 Task: Assign carxxstreet791@gmail.com as Assignee of Child Issue ChildIssue0000000406 of Issue Issue0000000203 in Backlog  in Scrum Project Project0000000041 in Jira. Assign carxxstreet791@gmail.com as Assignee of Child Issue ChildIssue0000000407 of Issue Issue0000000204 in Backlog  in Scrum Project Project0000000041 in Jira. Assign carxxstreet791@gmail.com as Assignee of Child Issue ChildIssue0000000408 of Issue Issue0000000204 in Backlog  in Scrum Project Project0000000041 in Jira. Assign carxxstreet791@gmail.com as Assignee of Child Issue ChildIssue0000000409 of Issue Issue0000000205 in Backlog  in Scrum Project Project0000000041 in Jira. Assign carxxstreet791@gmail.com as Assignee of Child Issue ChildIssue0000000410 of Issue Issue0000000205 in Backlog  in Scrum Project Project0000000041 in Jira
Action: Mouse moved to (346, 415)
Screenshot: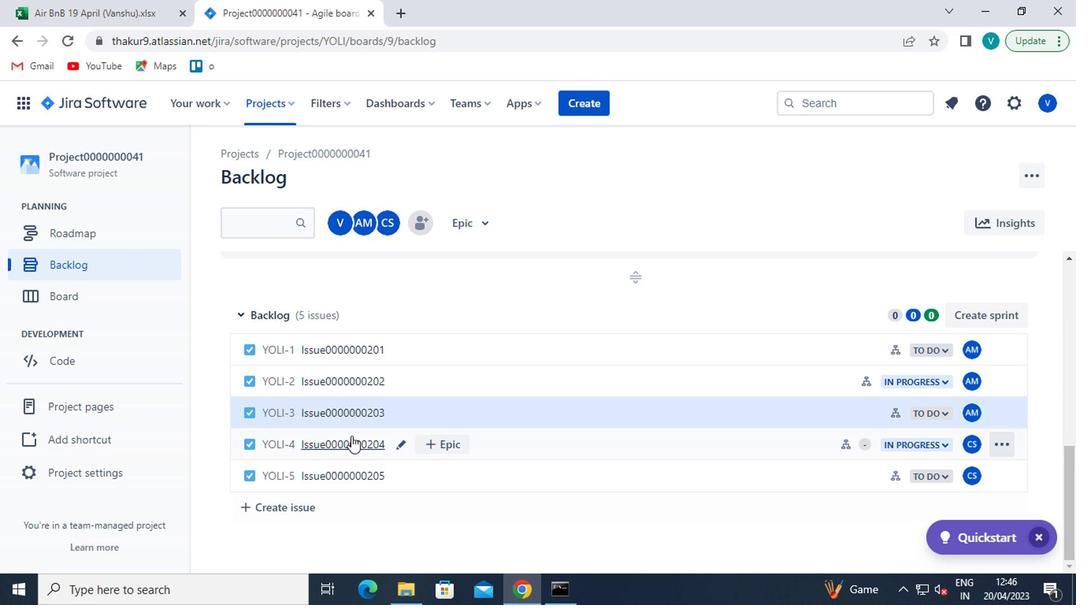 
Action: Mouse pressed left at (346, 415)
Screenshot: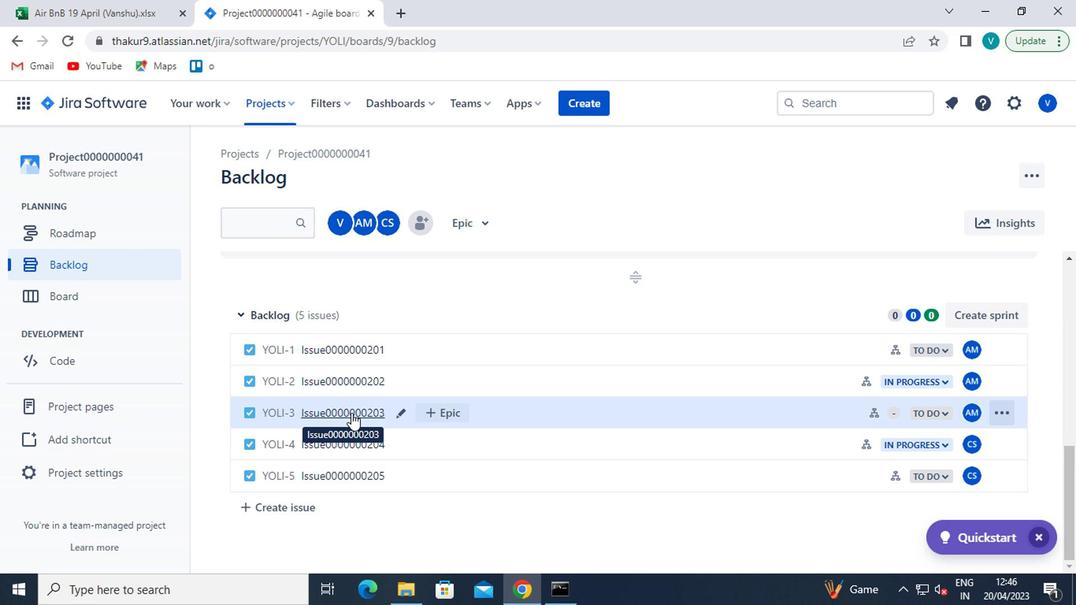 
Action: Mouse moved to (864, 400)
Screenshot: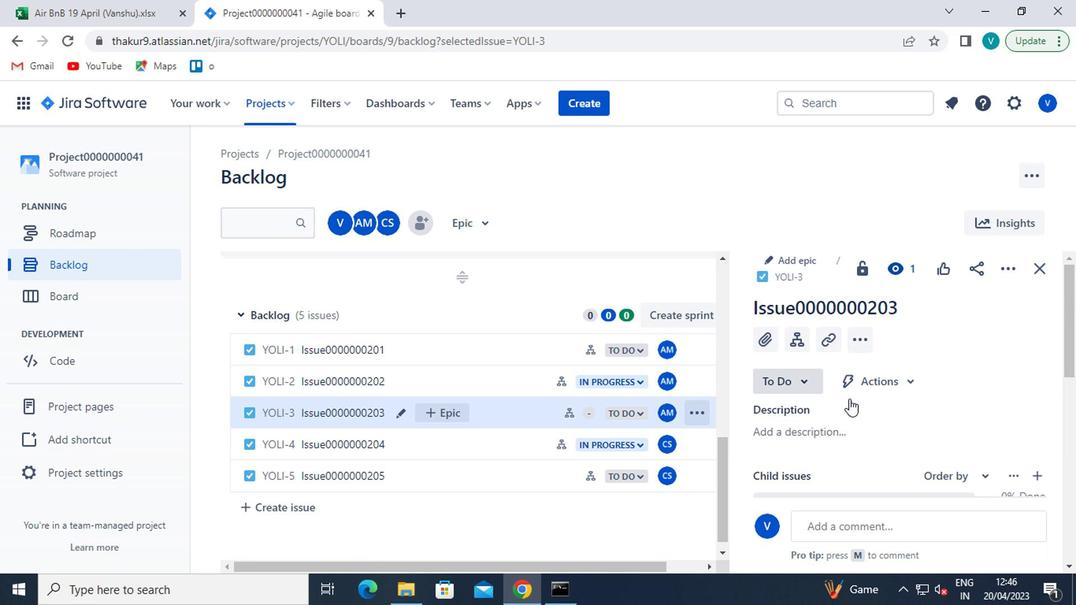
Action: Mouse scrolled (864, 399) with delta (0, 0)
Screenshot: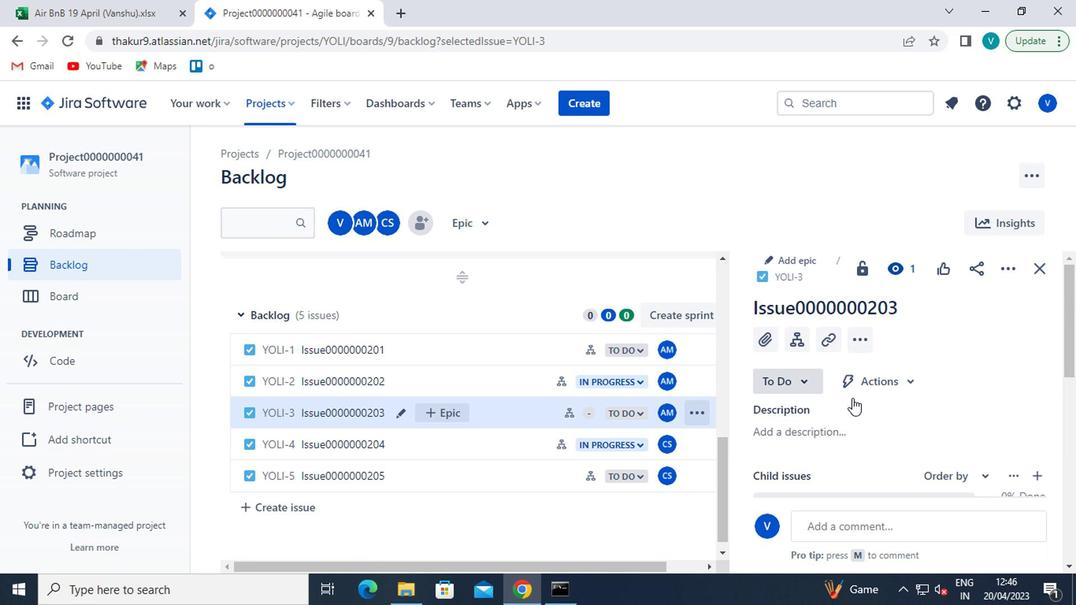
Action: Mouse scrolled (864, 399) with delta (0, 0)
Screenshot: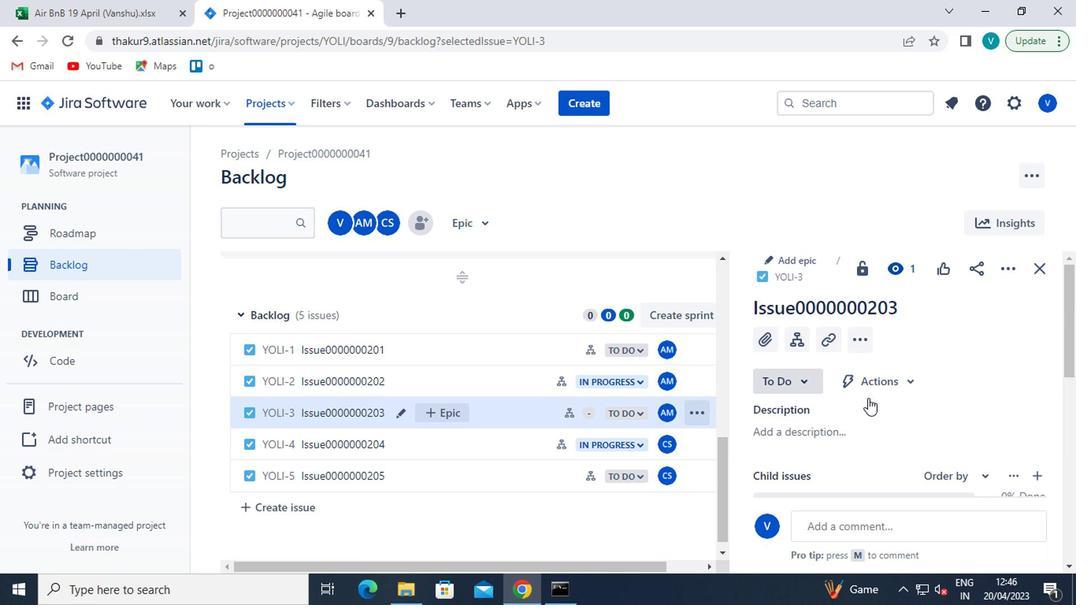 
Action: Mouse scrolled (864, 399) with delta (0, 0)
Screenshot: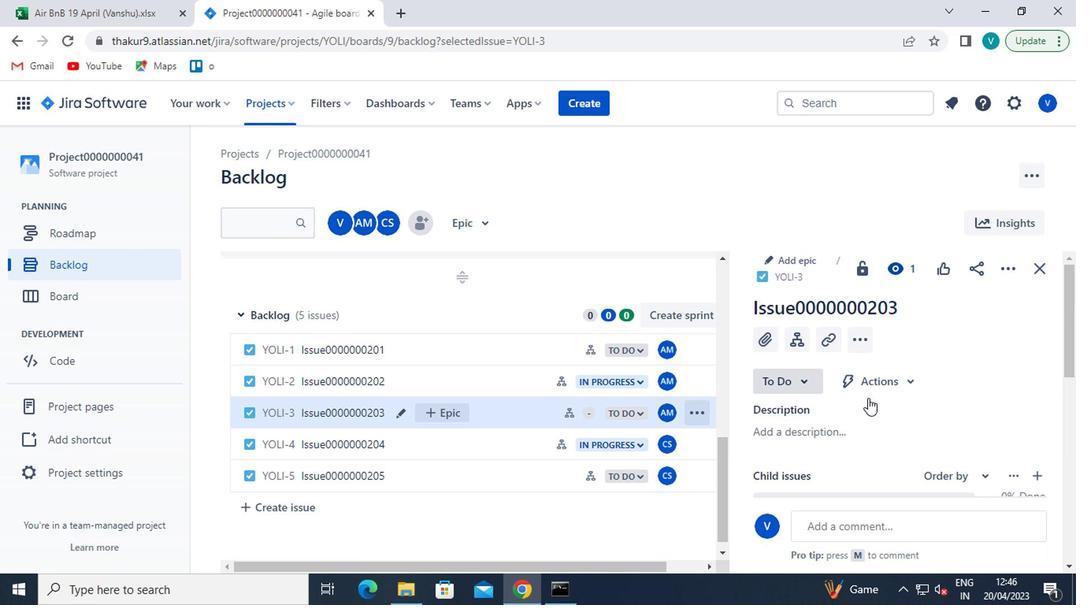 
Action: Mouse scrolled (864, 399) with delta (0, 0)
Screenshot: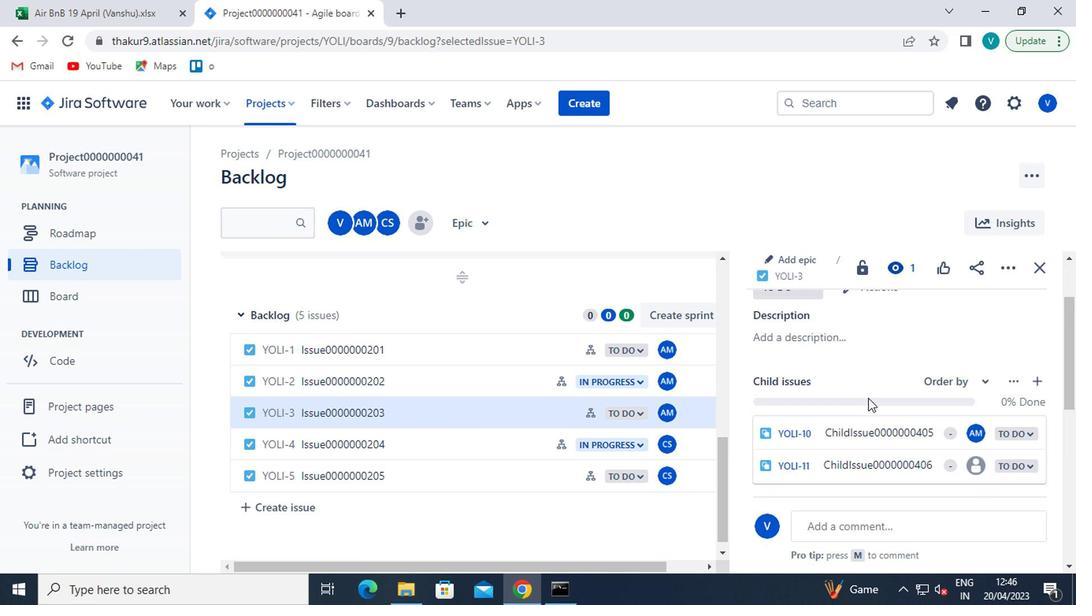 
Action: Mouse moved to (869, 403)
Screenshot: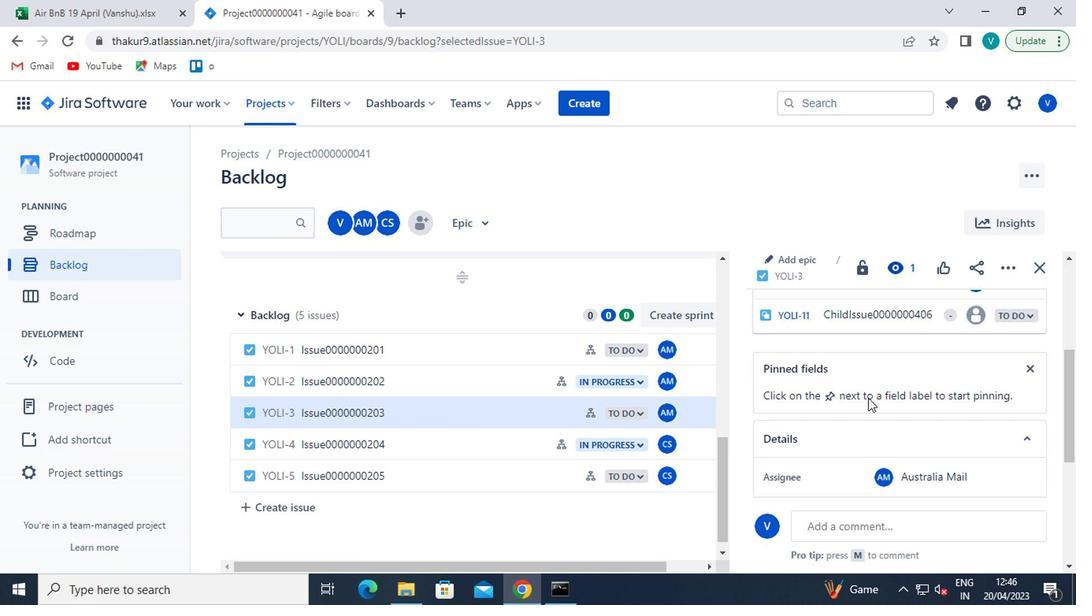 
Action: Mouse scrolled (869, 404) with delta (0, 0)
Screenshot: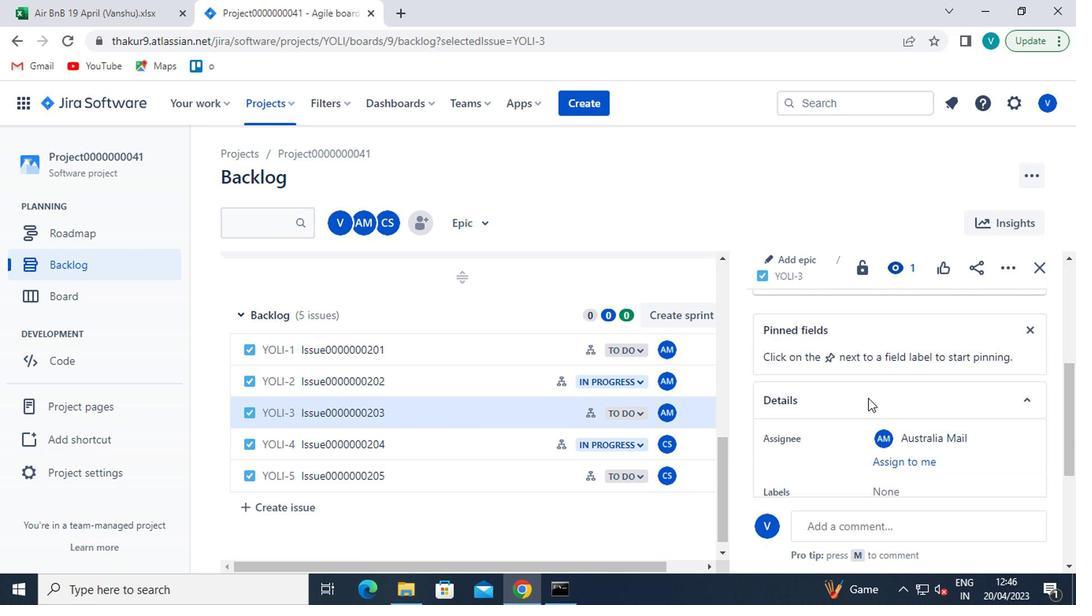 
Action: Mouse scrolled (869, 404) with delta (0, 0)
Screenshot: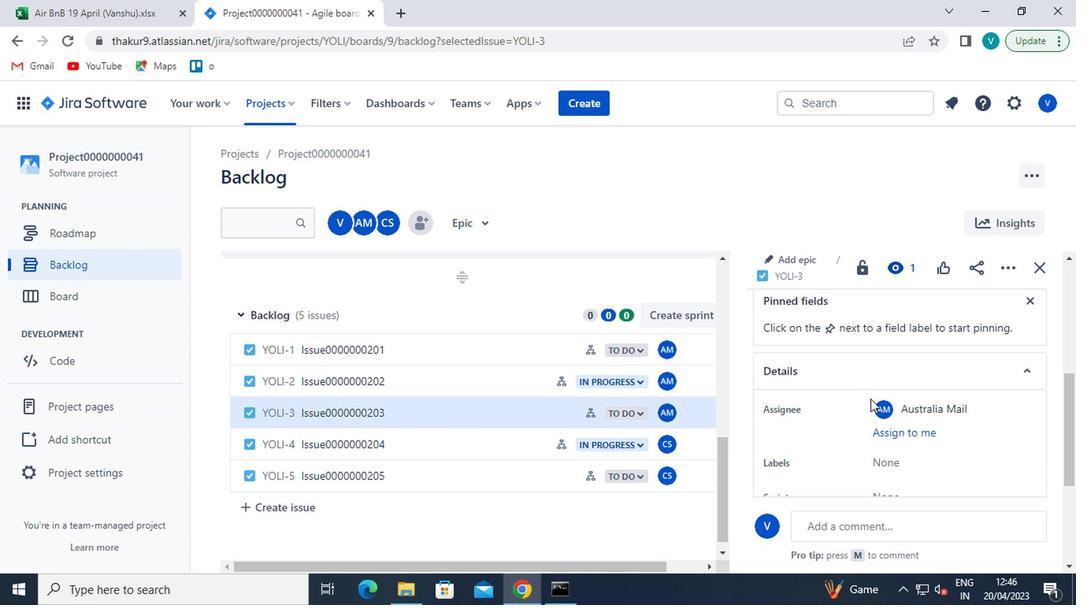 
Action: Mouse scrolled (869, 404) with delta (0, 0)
Screenshot: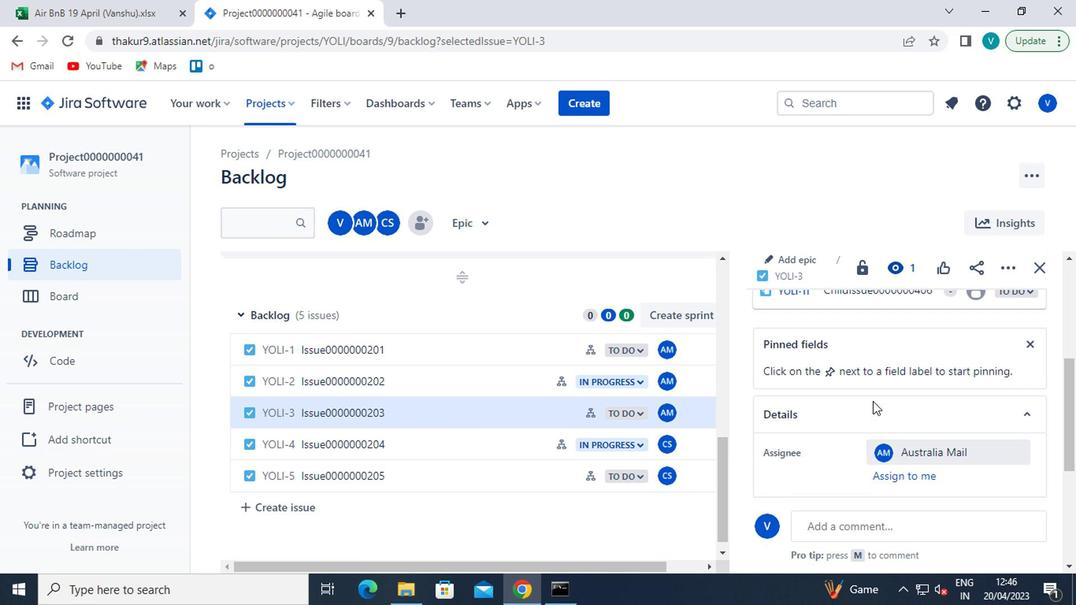 
Action: Mouse moved to (970, 479)
Screenshot: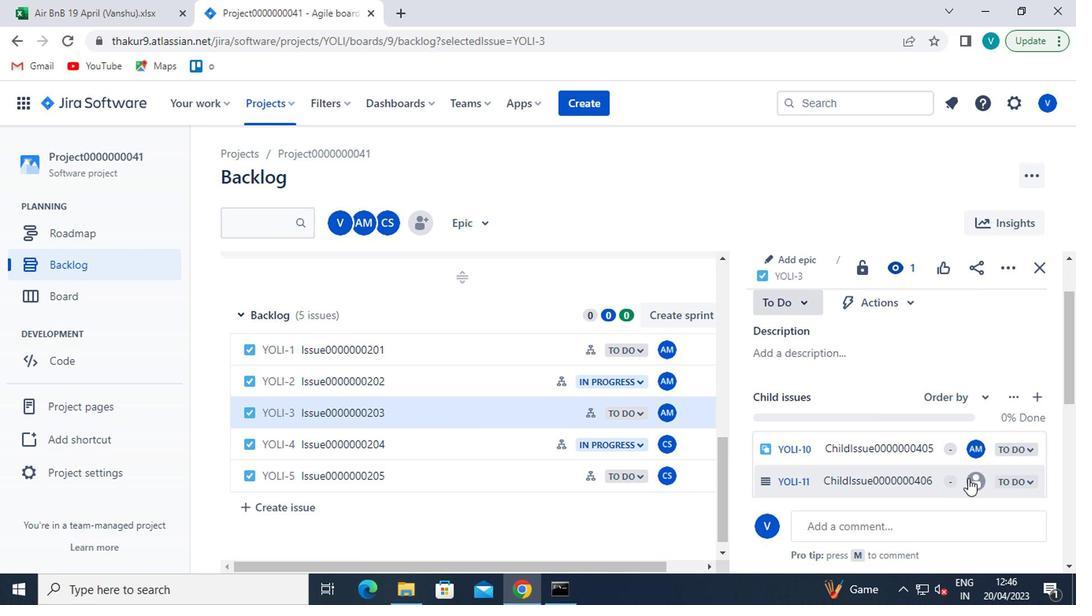 
Action: Mouse pressed left at (970, 479)
Screenshot: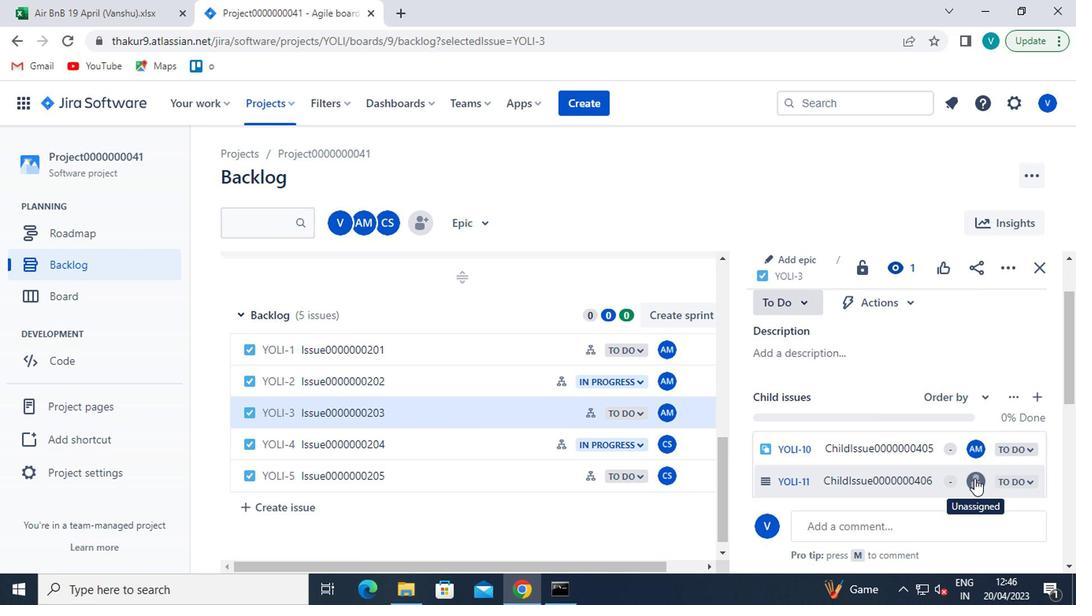 
Action: Mouse moved to (816, 515)
Screenshot: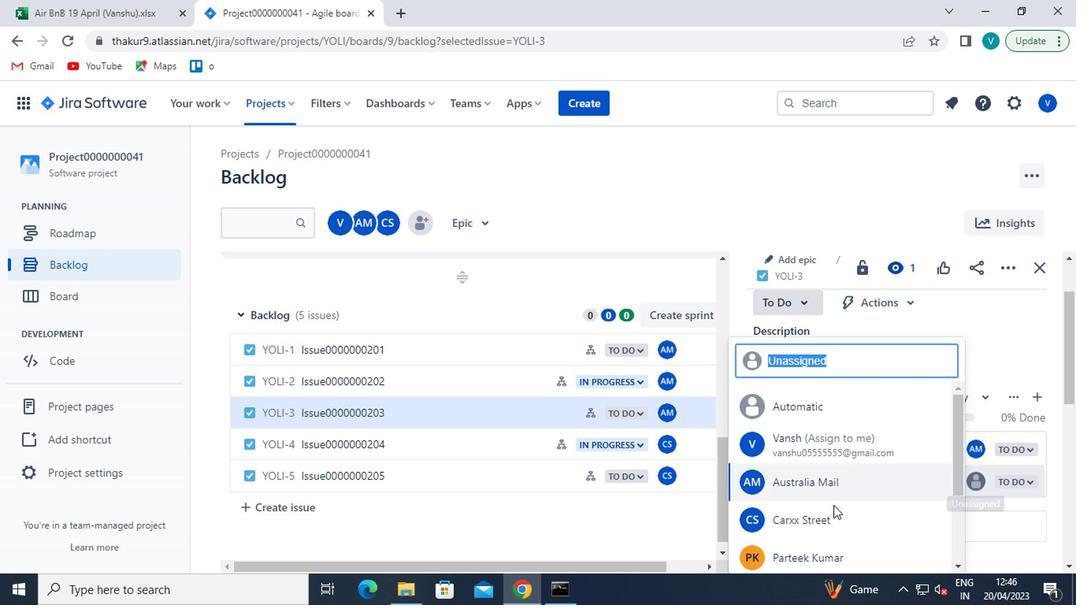 
Action: Mouse pressed left at (816, 515)
Screenshot: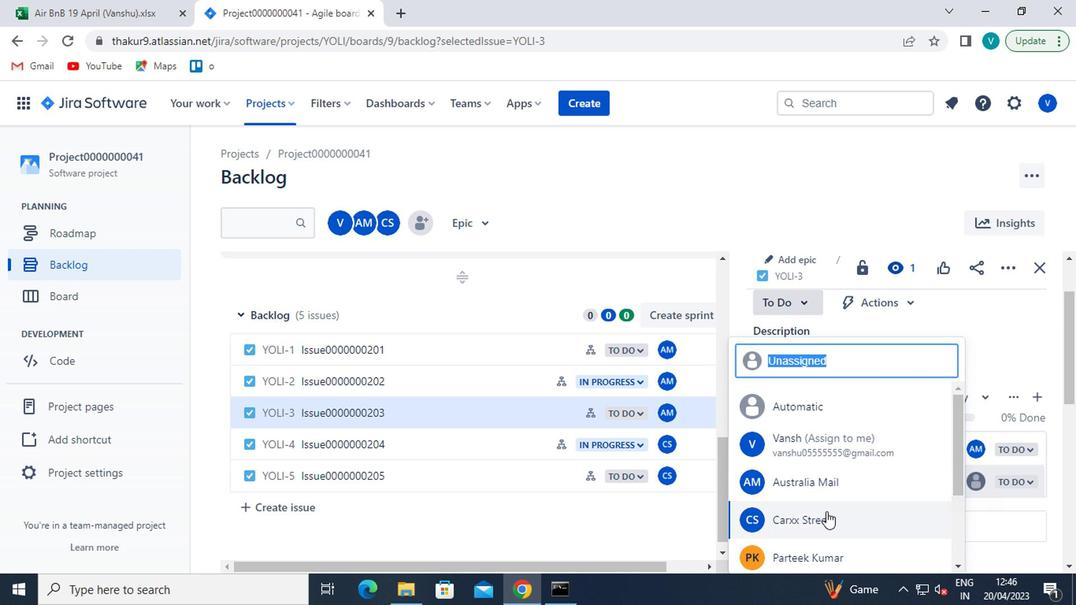 
Action: Mouse moved to (332, 442)
Screenshot: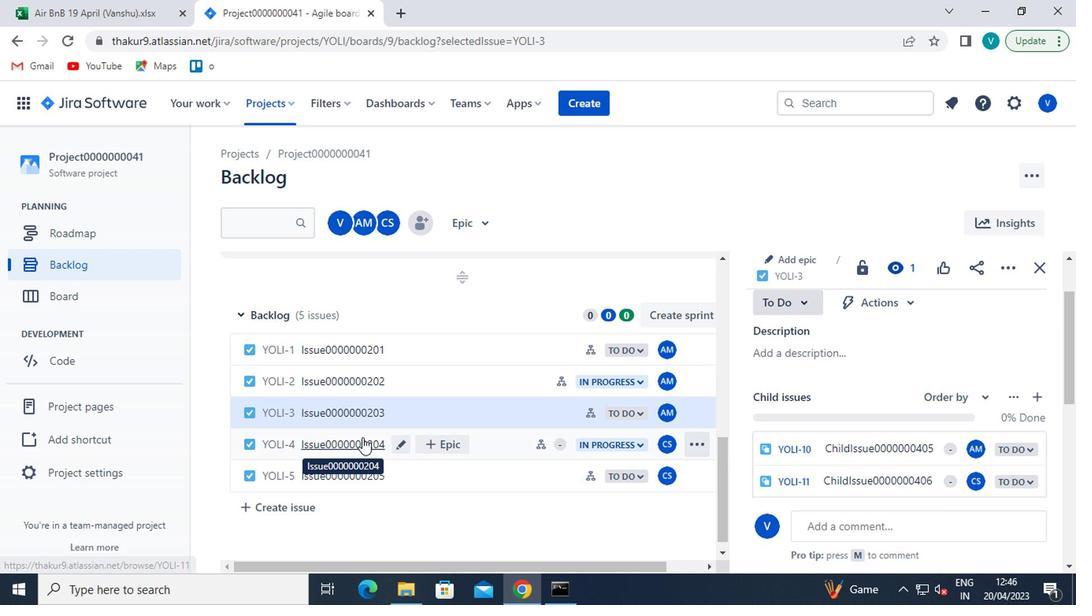 
Action: Mouse pressed left at (332, 442)
Screenshot: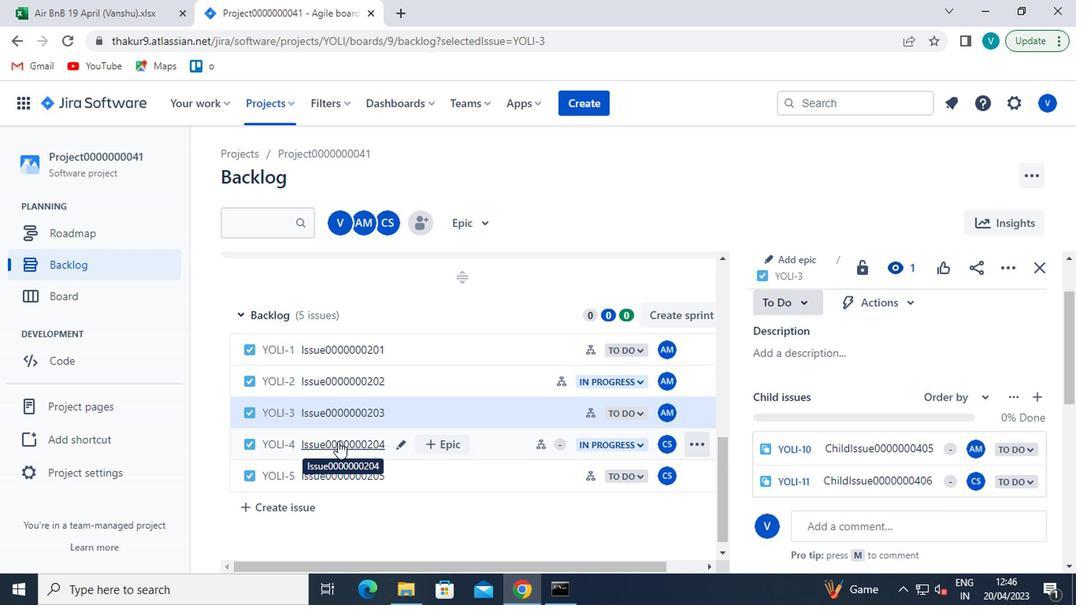 
Action: Mouse moved to (782, 422)
Screenshot: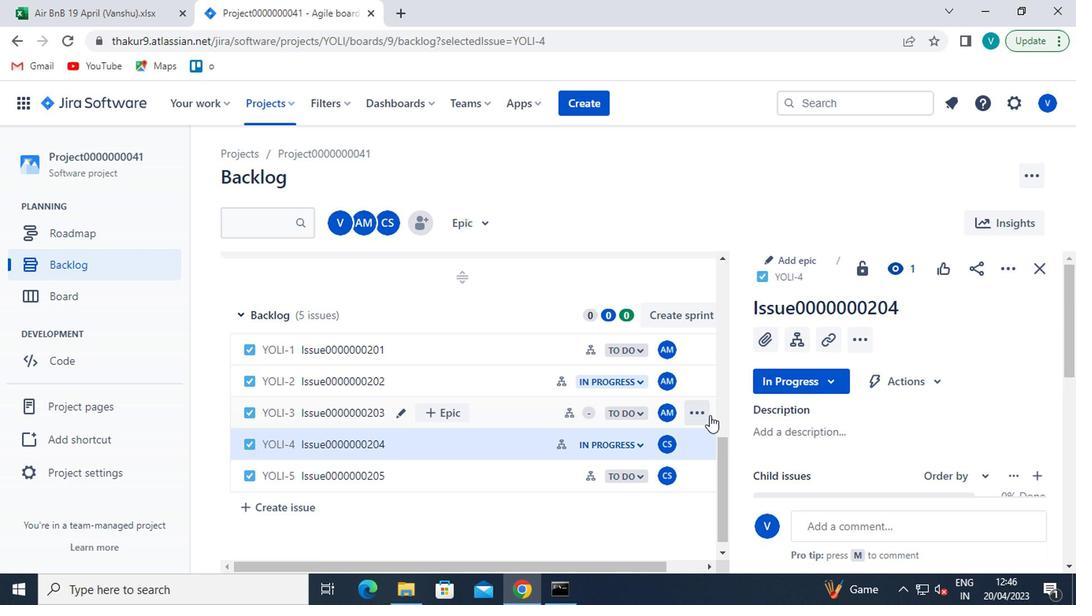 
Action: Mouse scrolled (782, 422) with delta (0, 0)
Screenshot: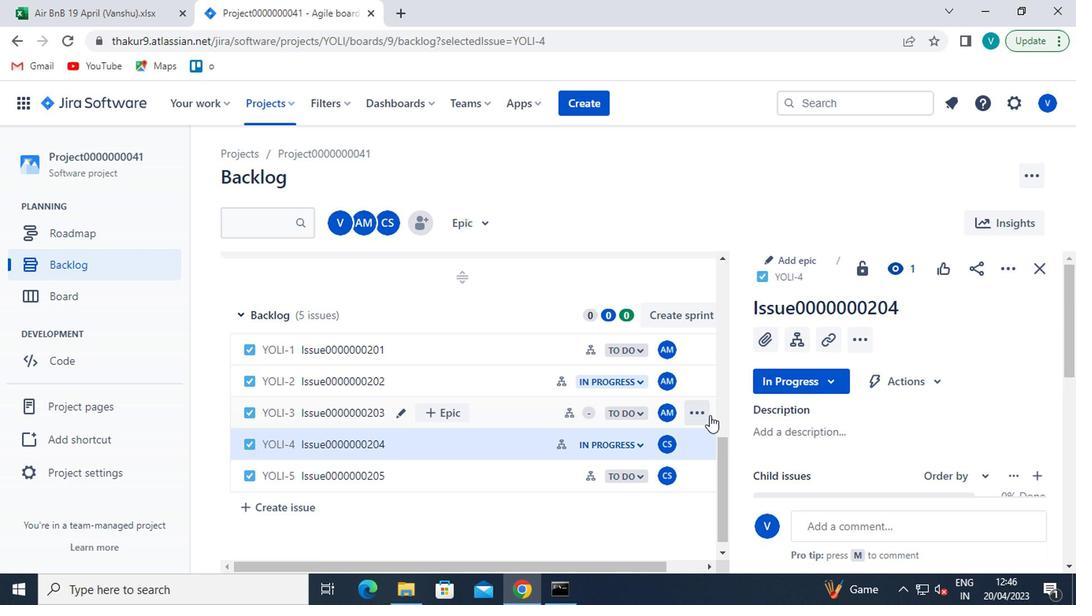 
Action: Mouse moved to (790, 424)
Screenshot: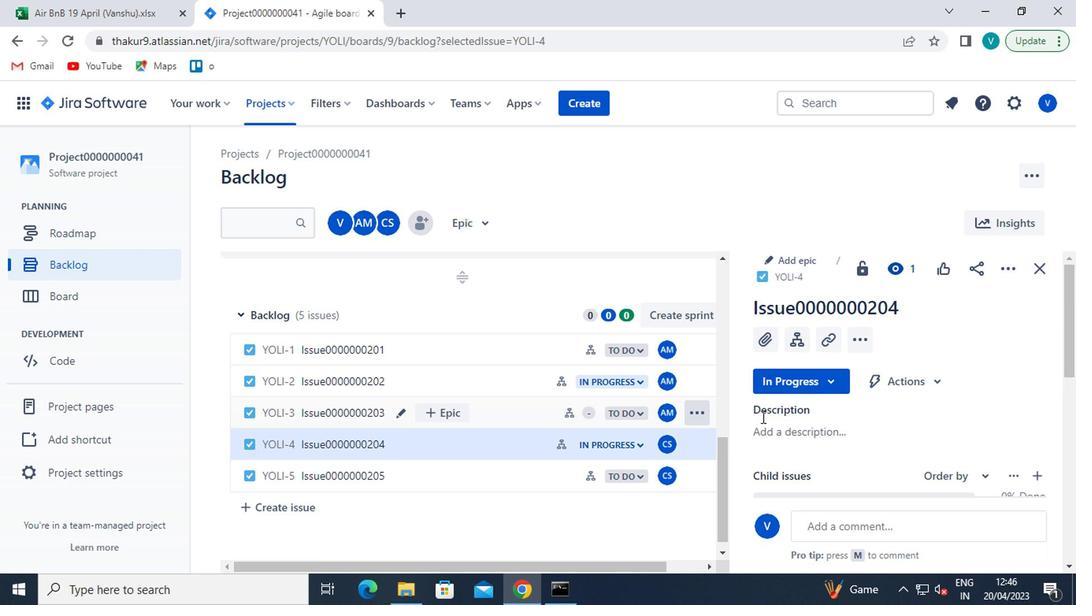 
Action: Mouse scrolled (790, 423) with delta (0, 0)
Screenshot: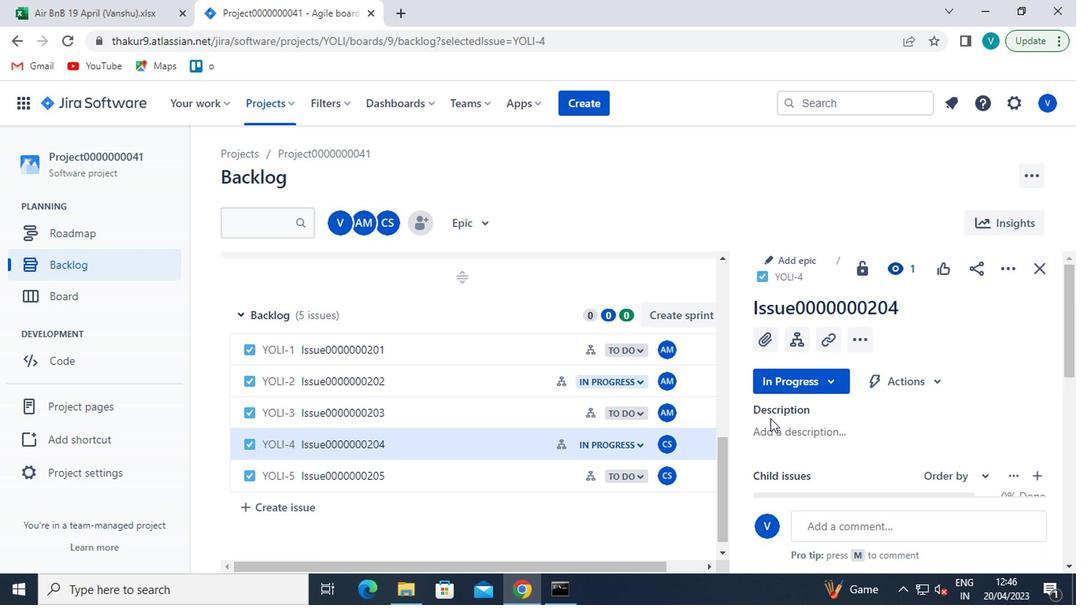 
Action: Mouse moved to (973, 381)
Screenshot: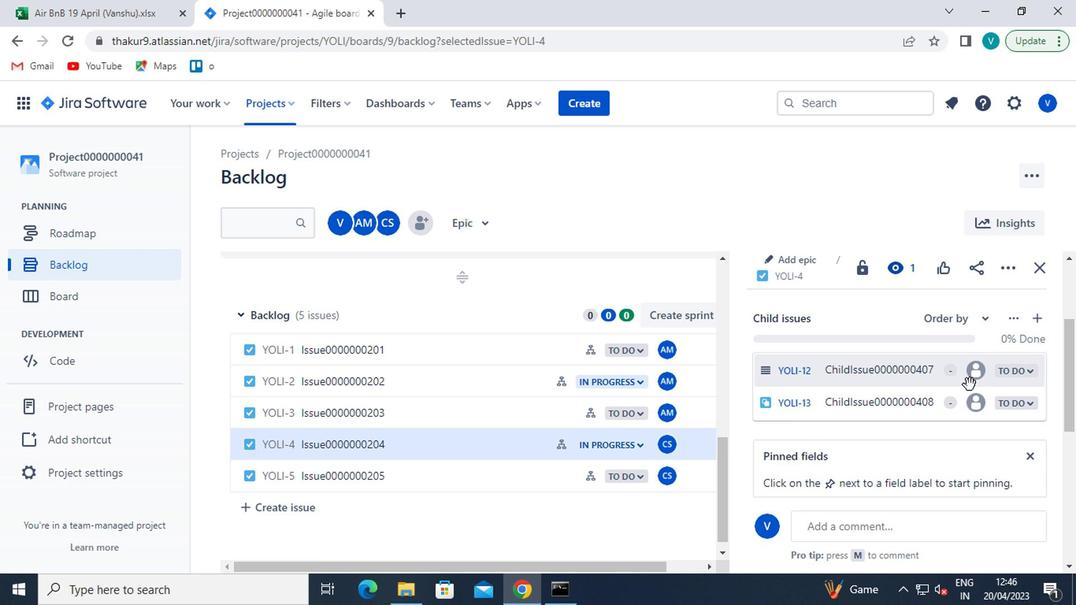 
Action: Mouse pressed left at (973, 381)
Screenshot: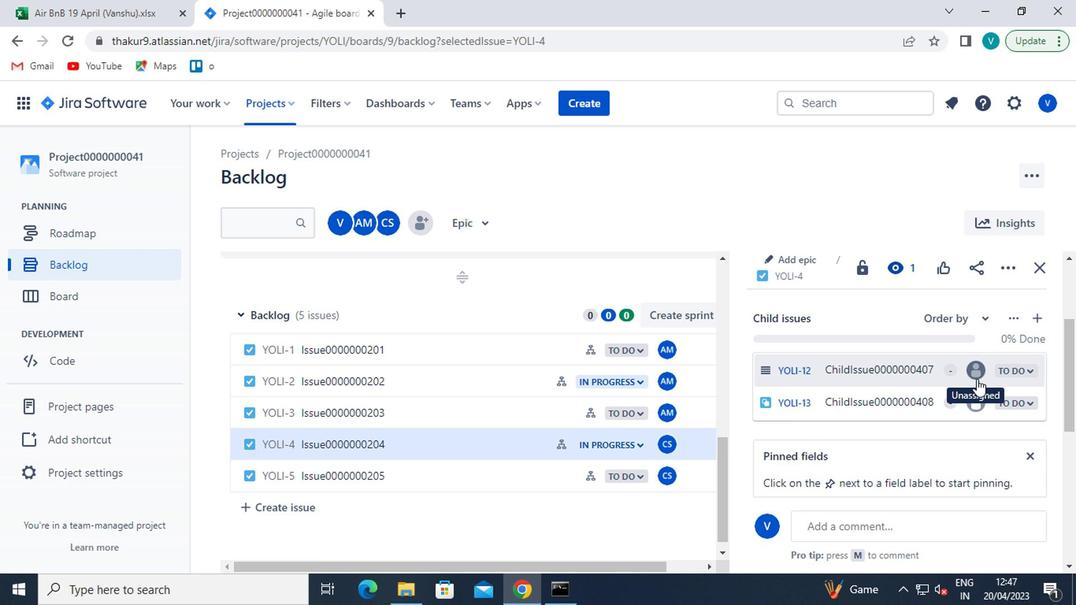 
Action: Mouse moved to (825, 432)
Screenshot: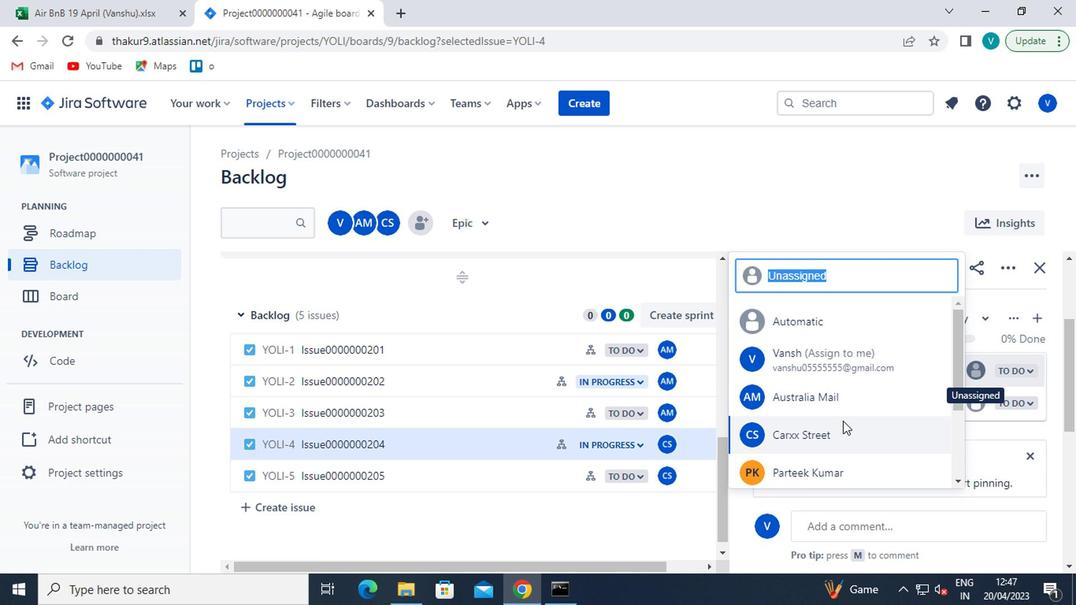 
Action: Mouse pressed left at (825, 432)
Screenshot: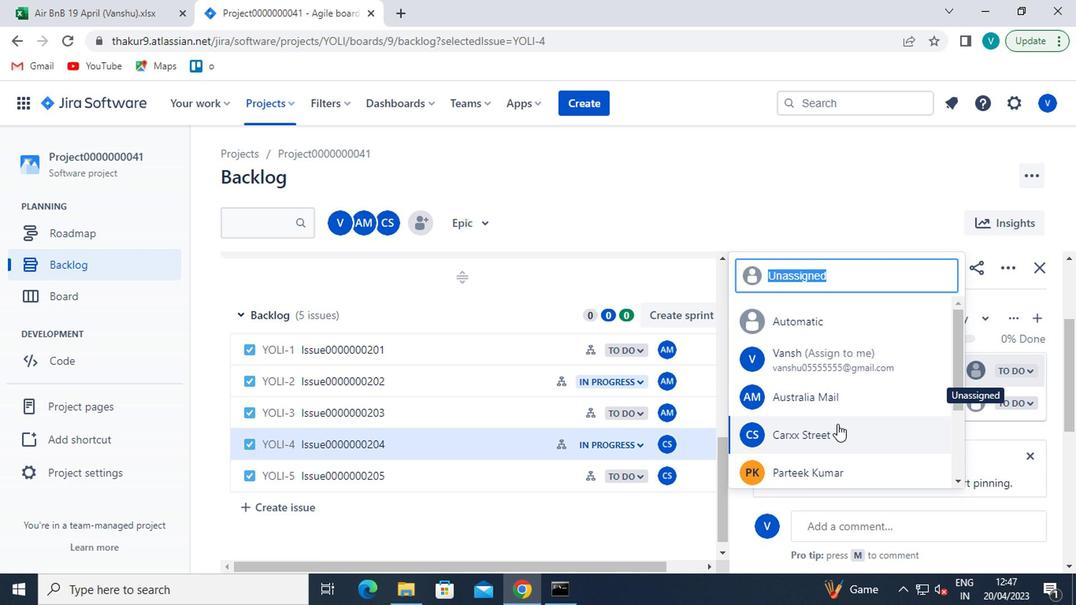 
Action: Mouse moved to (974, 404)
Screenshot: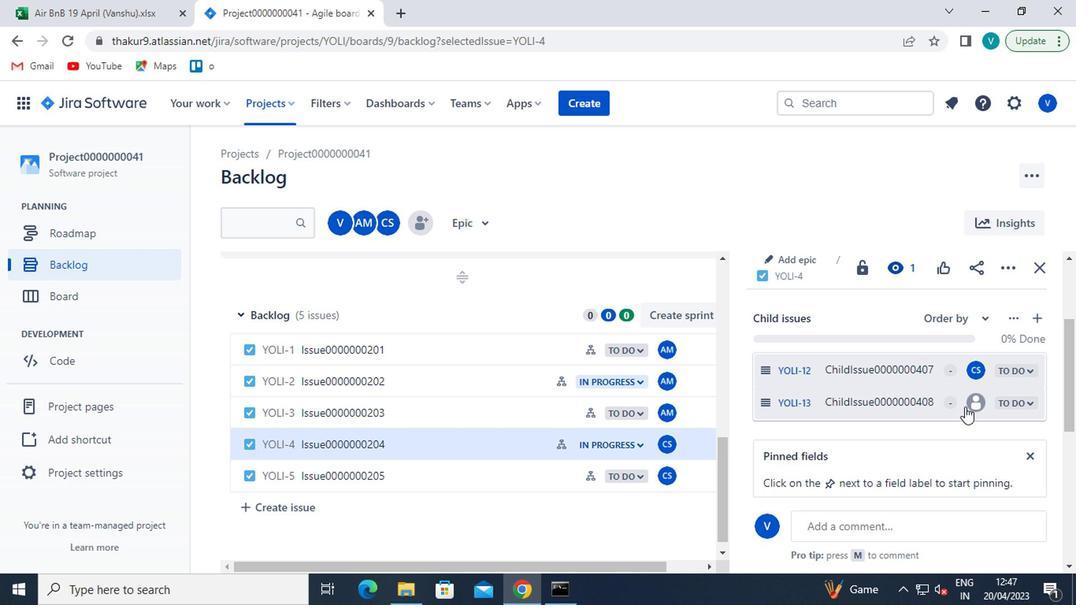 
Action: Mouse pressed left at (974, 404)
Screenshot: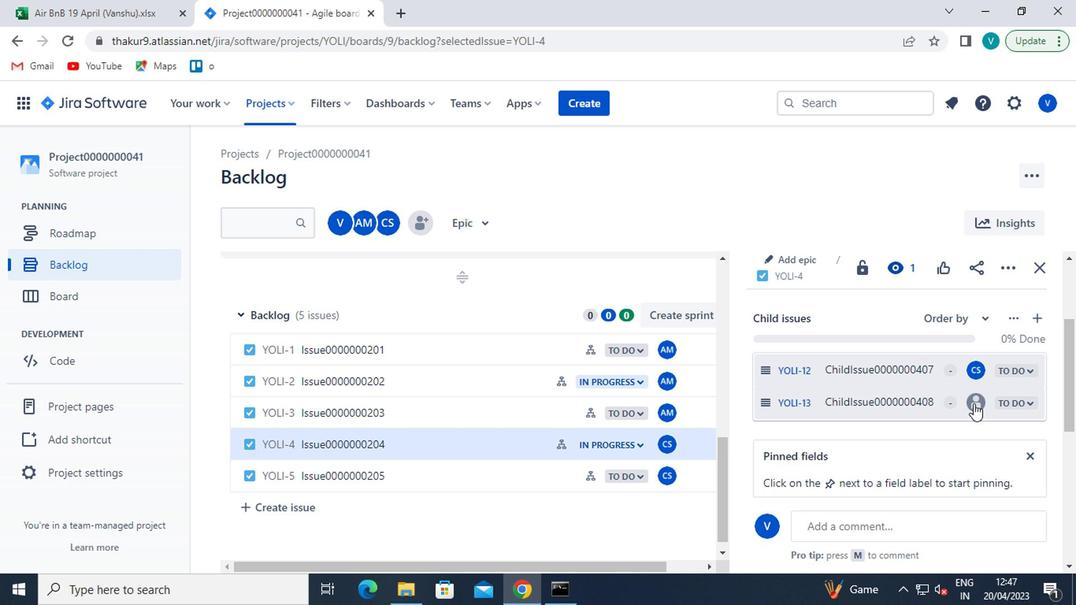 
Action: Mouse moved to (787, 466)
Screenshot: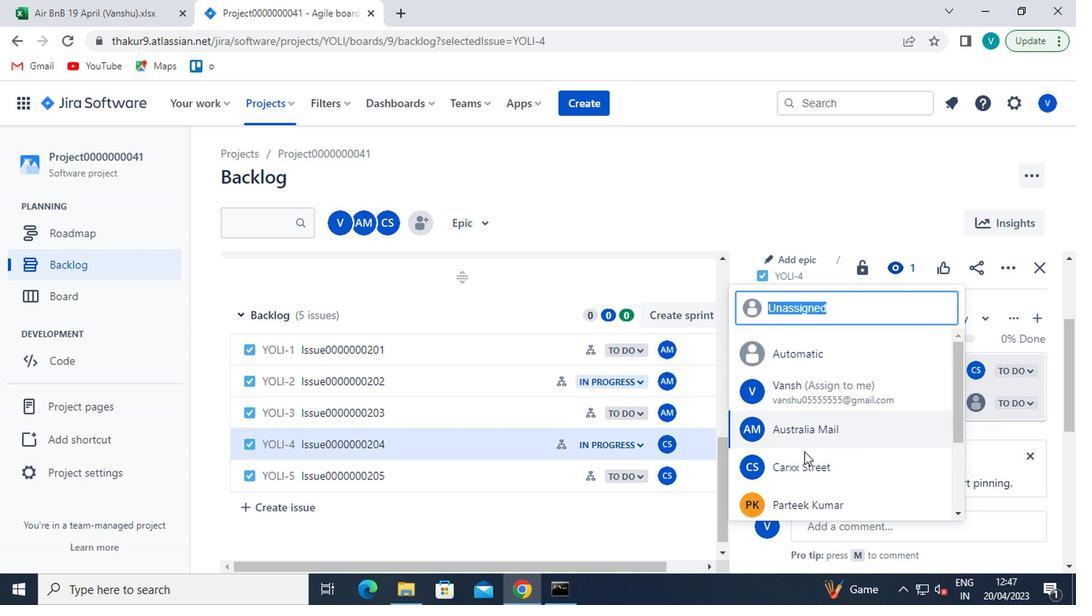 
Action: Mouse pressed left at (787, 466)
Screenshot: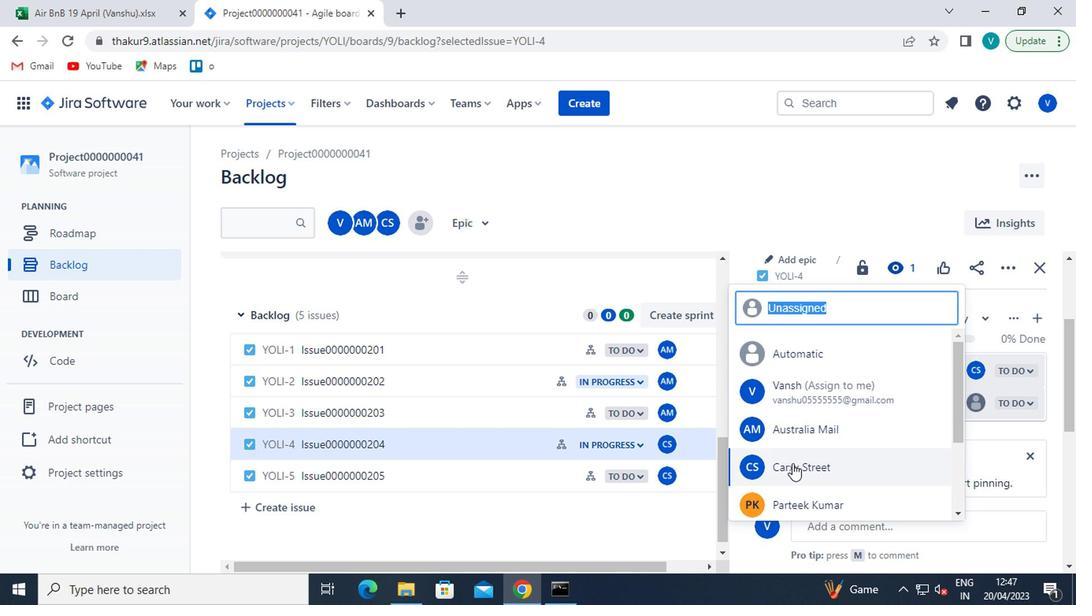 
Action: Mouse moved to (338, 480)
Screenshot: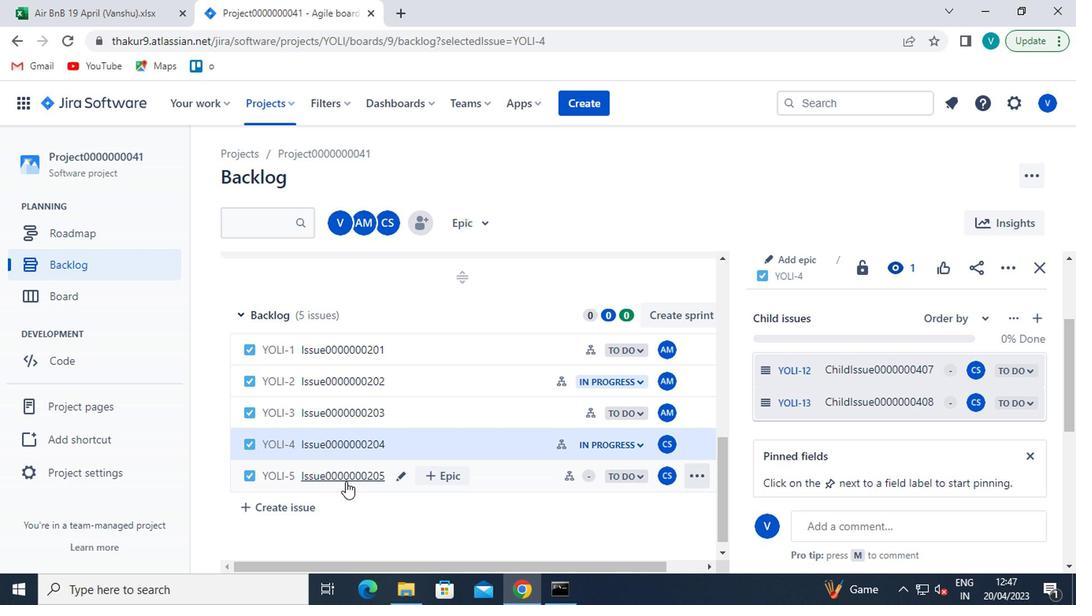 
Action: Mouse pressed left at (338, 480)
Screenshot: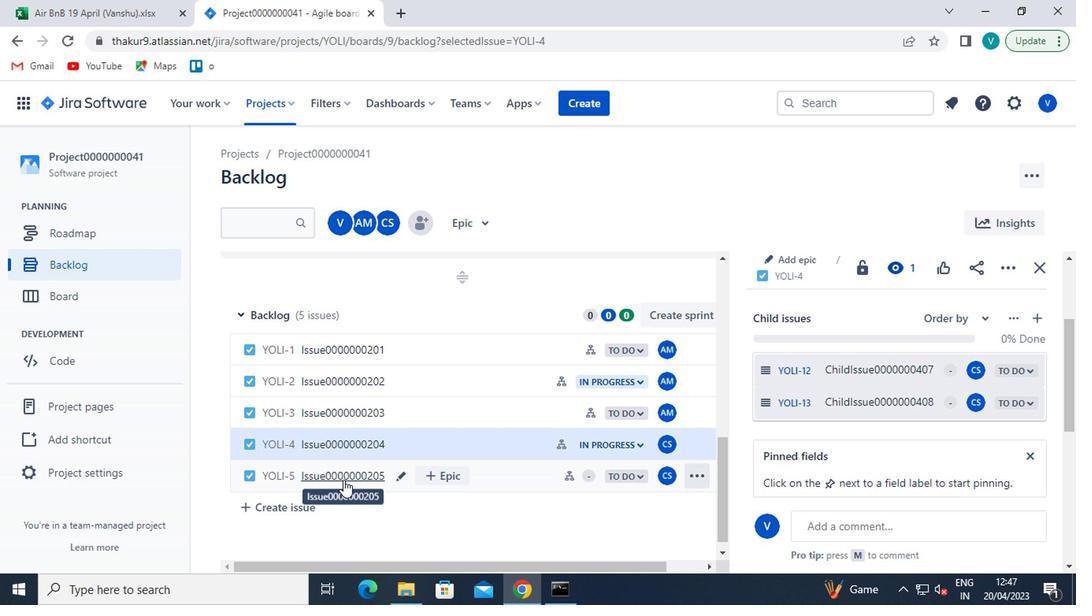 
Action: Mouse moved to (833, 415)
Screenshot: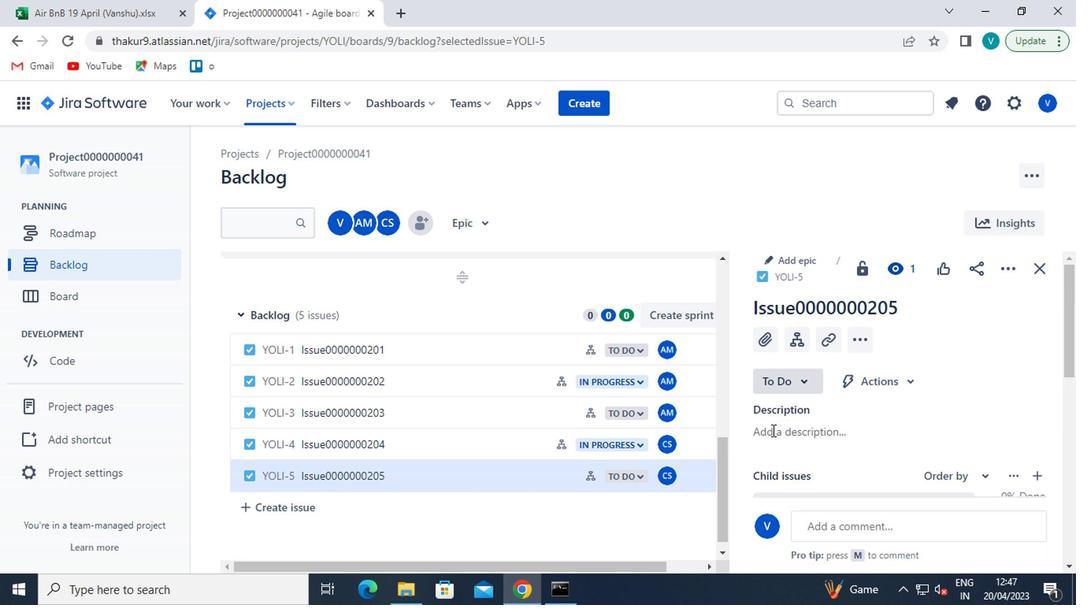 
Action: Mouse scrolled (833, 414) with delta (0, -1)
Screenshot: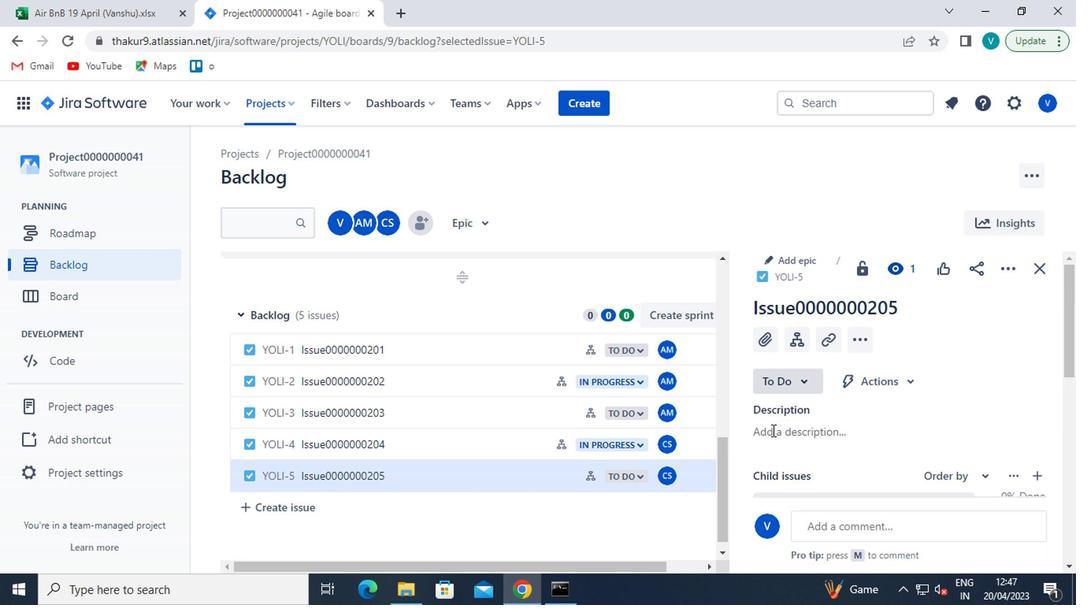 
Action: Mouse moved to (833, 415)
Screenshot: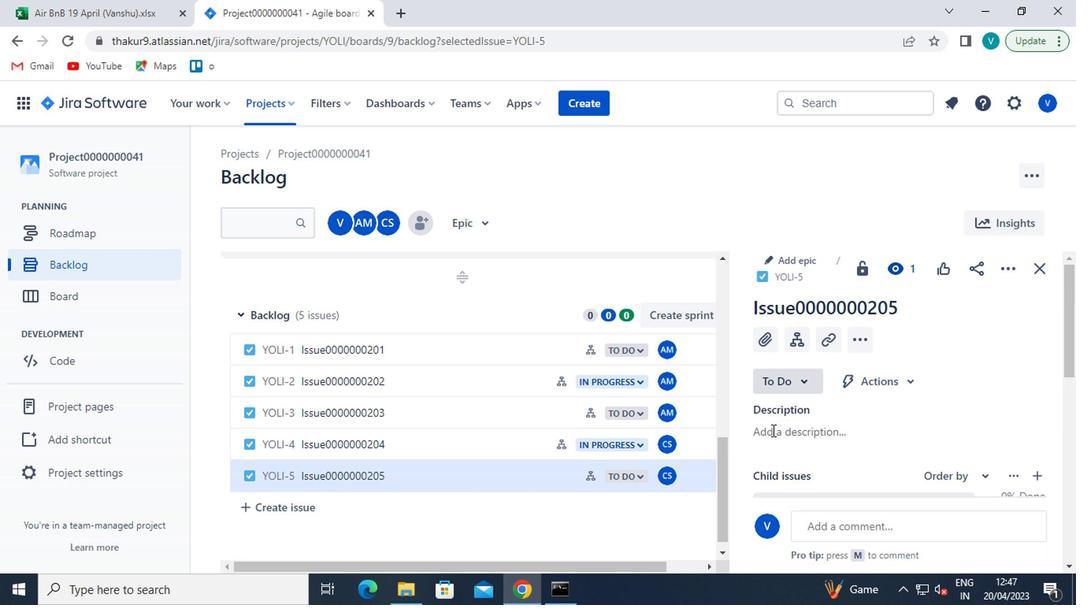 
Action: Mouse scrolled (833, 414) with delta (0, -1)
Screenshot: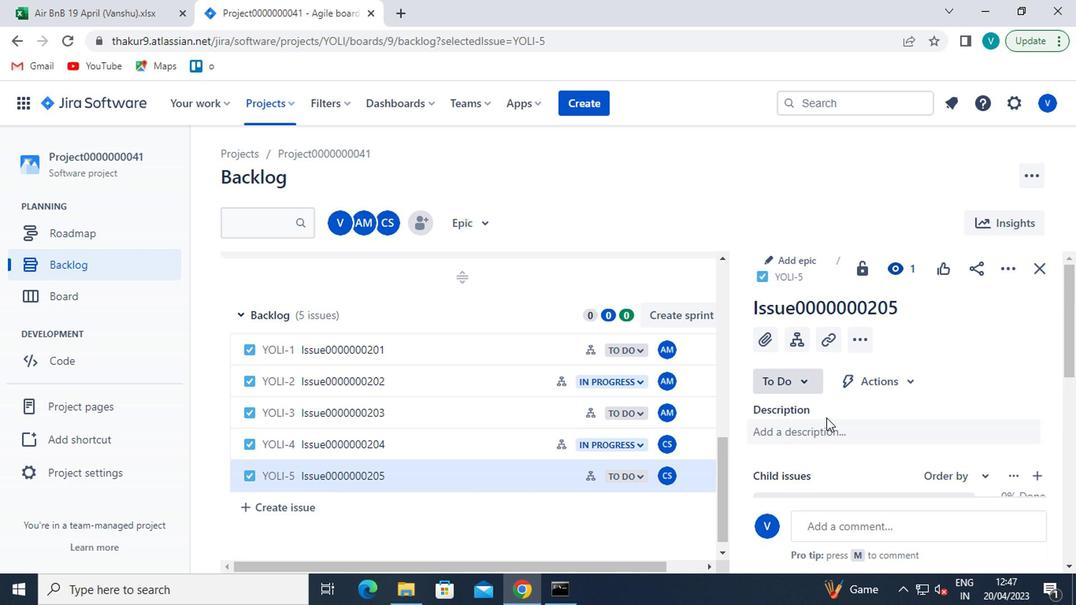 
Action: Mouse scrolled (833, 414) with delta (0, -1)
Screenshot: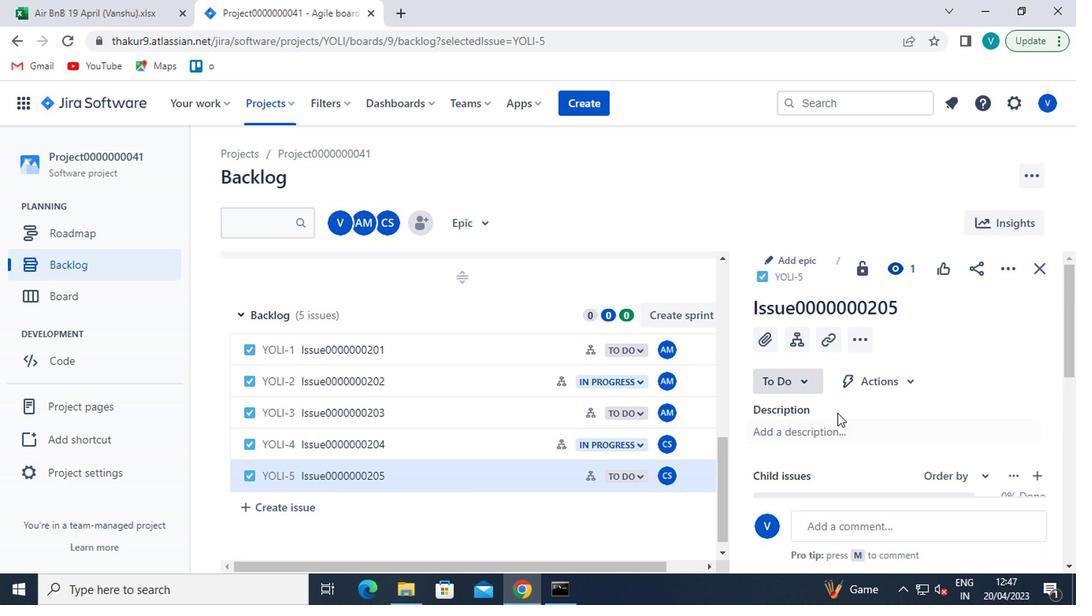 
Action: Mouse moved to (839, 412)
Screenshot: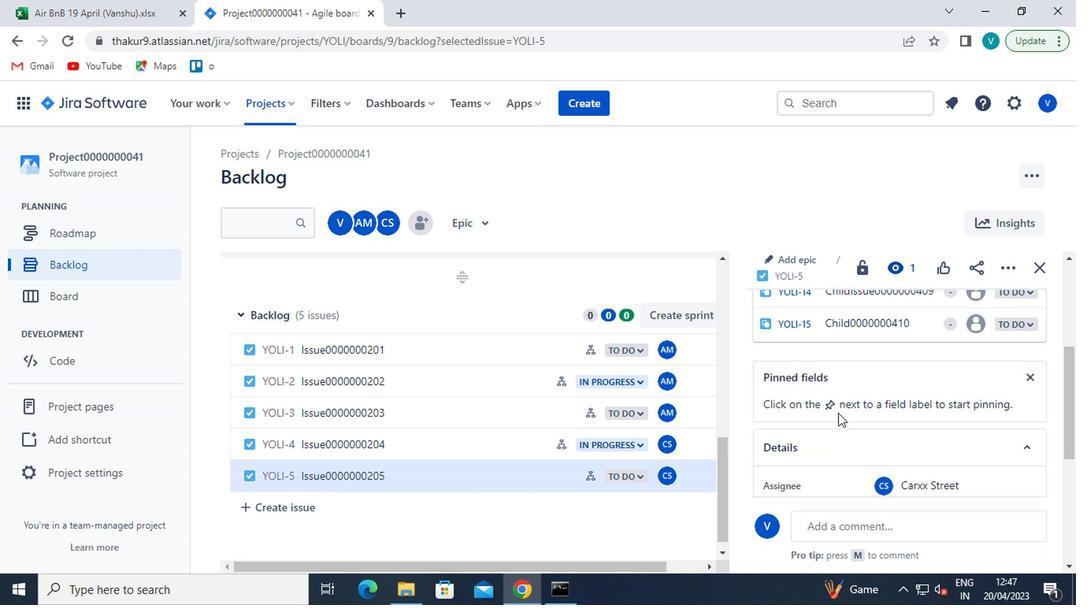 
Action: Mouse scrolled (839, 413) with delta (0, 1)
Screenshot: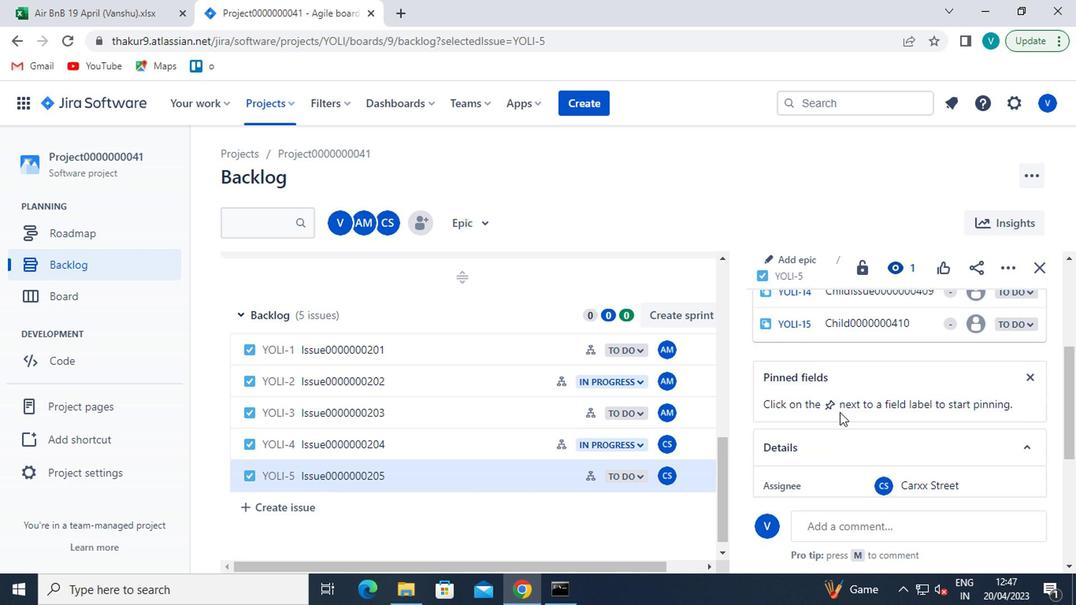 
Action: Mouse moved to (969, 373)
Screenshot: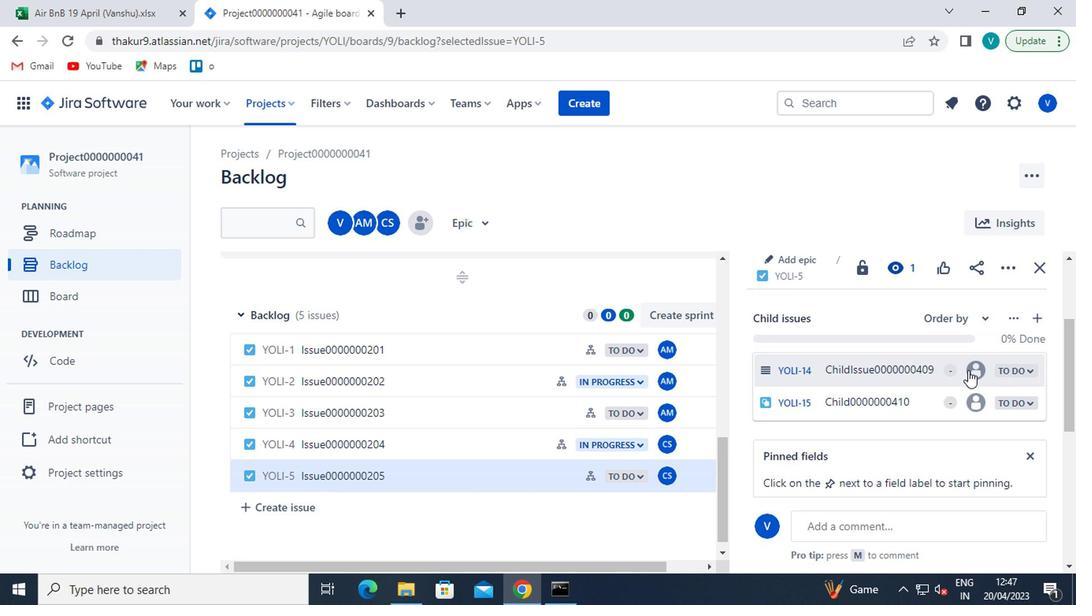 
Action: Mouse pressed left at (969, 373)
Screenshot: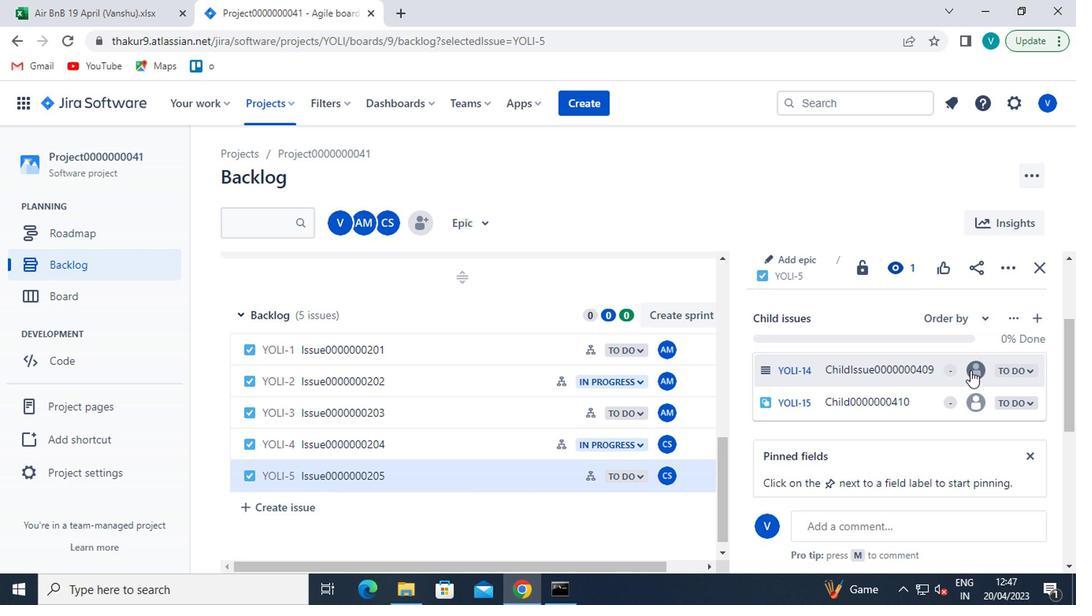 
Action: Mouse moved to (794, 434)
Screenshot: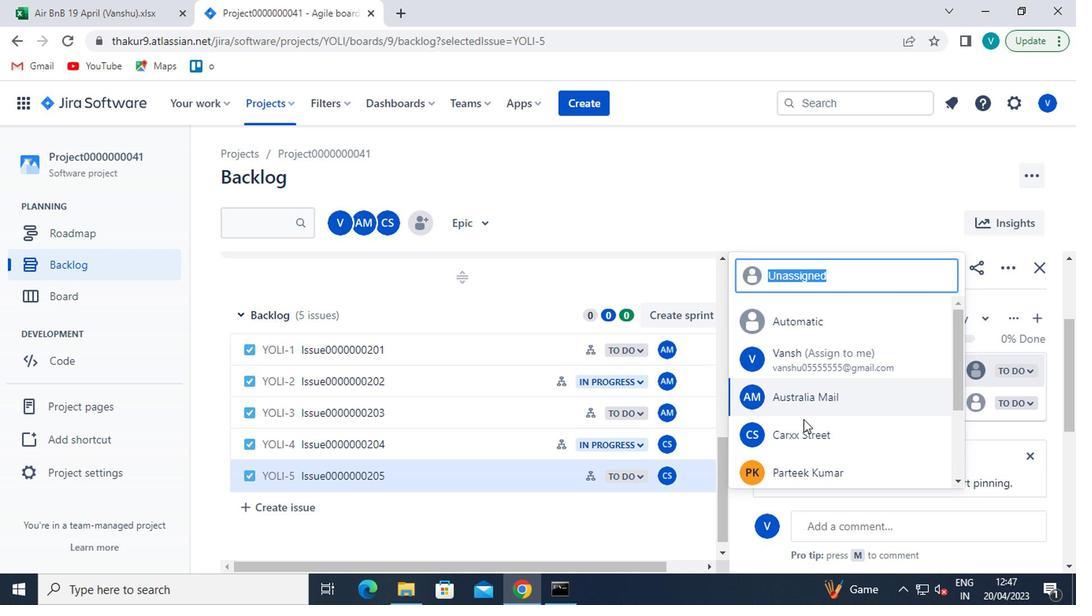 
Action: Mouse pressed left at (794, 434)
Screenshot: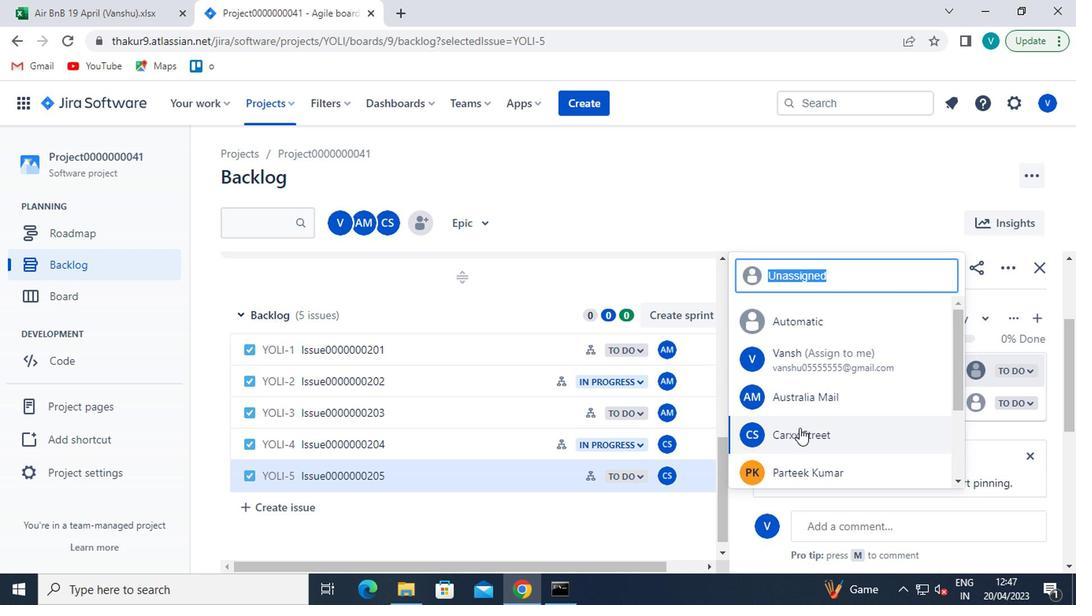 
Action: Mouse moved to (970, 404)
Screenshot: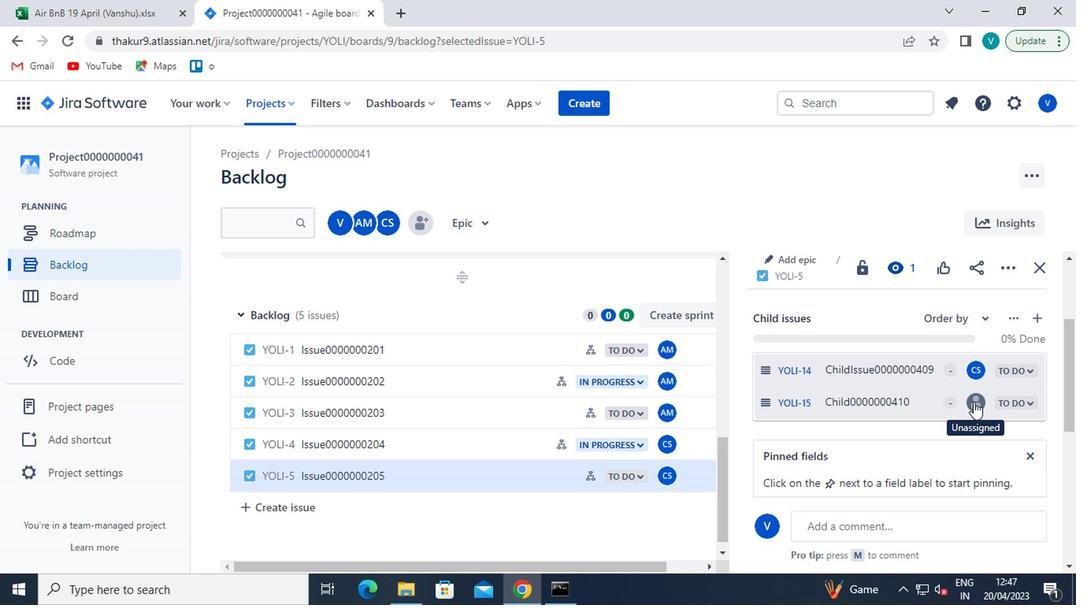 
Action: Mouse pressed left at (970, 404)
Screenshot: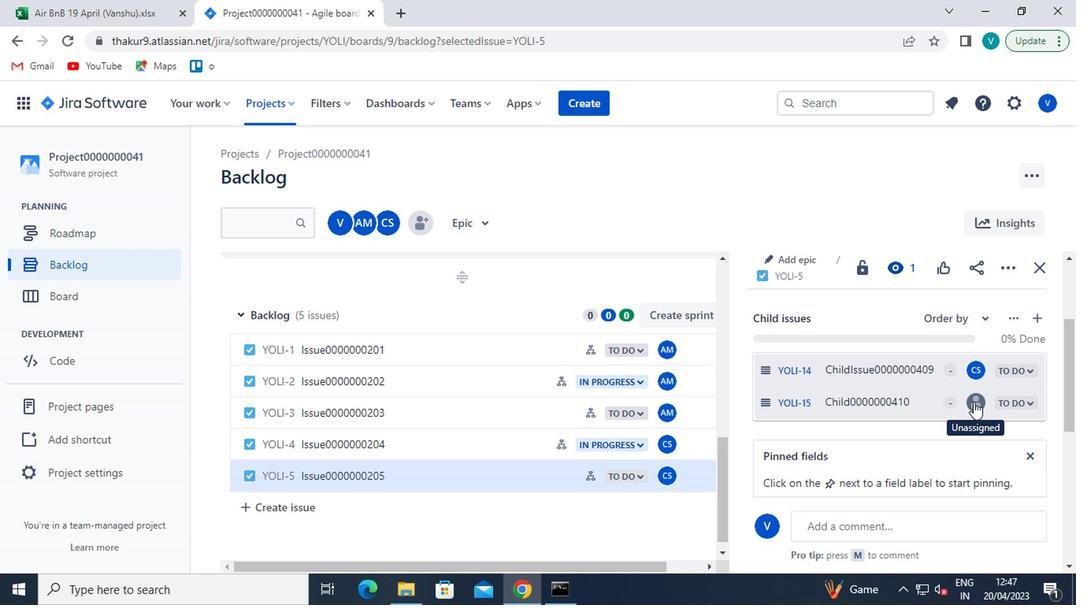 
Action: Mouse moved to (796, 468)
Screenshot: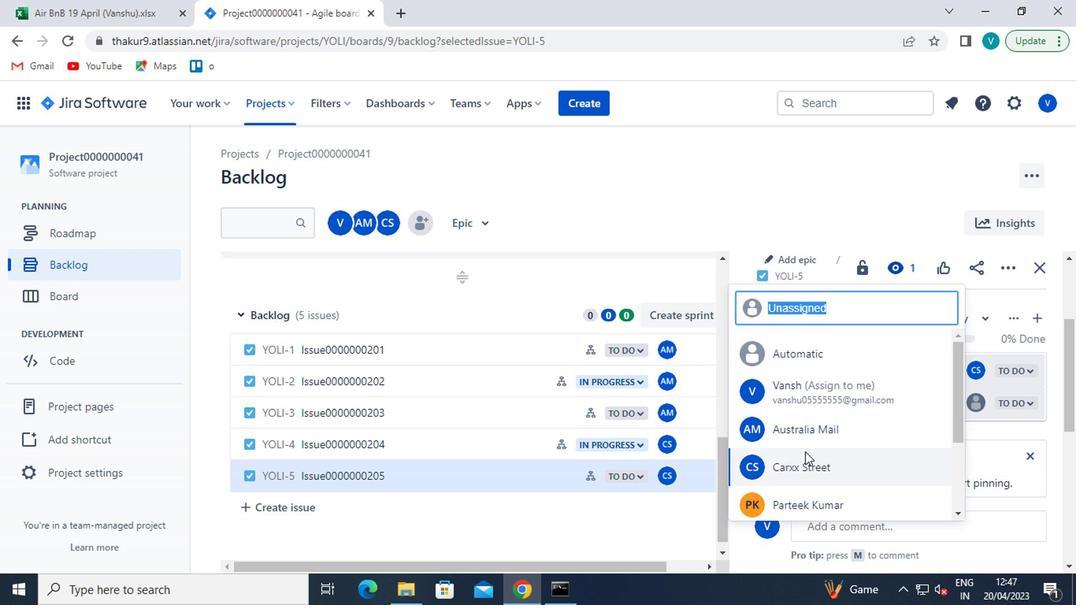 
Action: Mouse pressed left at (796, 468)
Screenshot: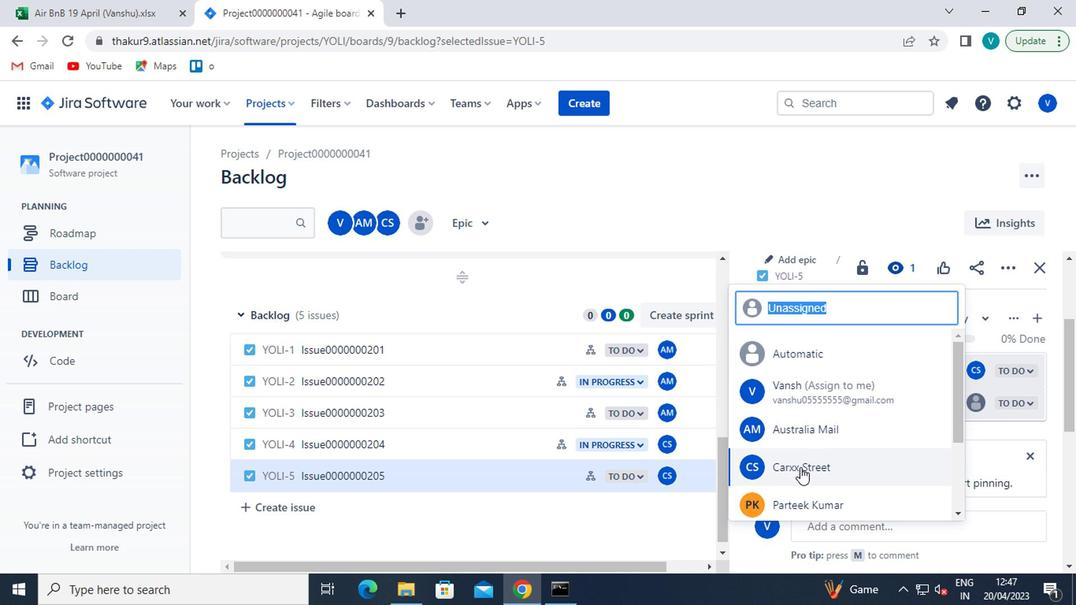 
